 Task: Select the solorized light in the preferred dark color theme.
Action: Mouse moved to (10, 453)
Screenshot: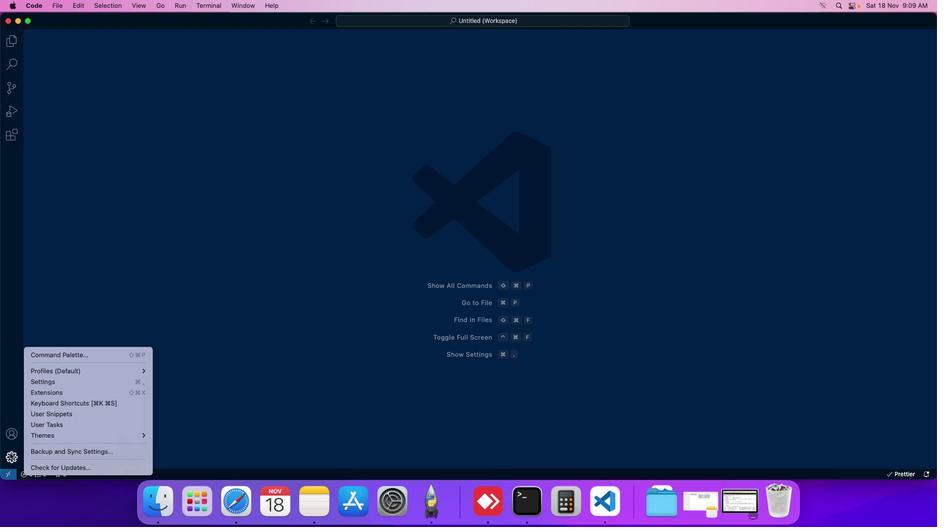 
Action: Mouse pressed left at (10, 453)
Screenshot: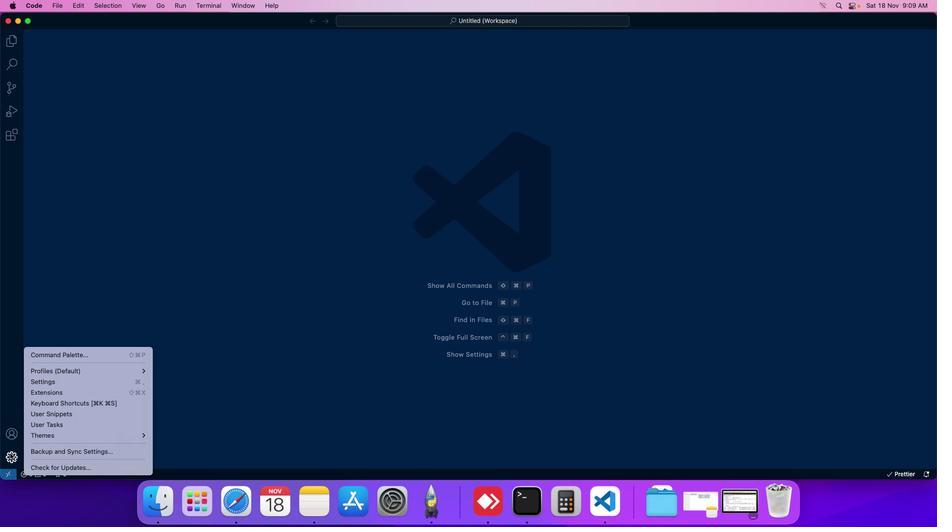 
Action: Mouse moved to (48, 380)
Screenshot: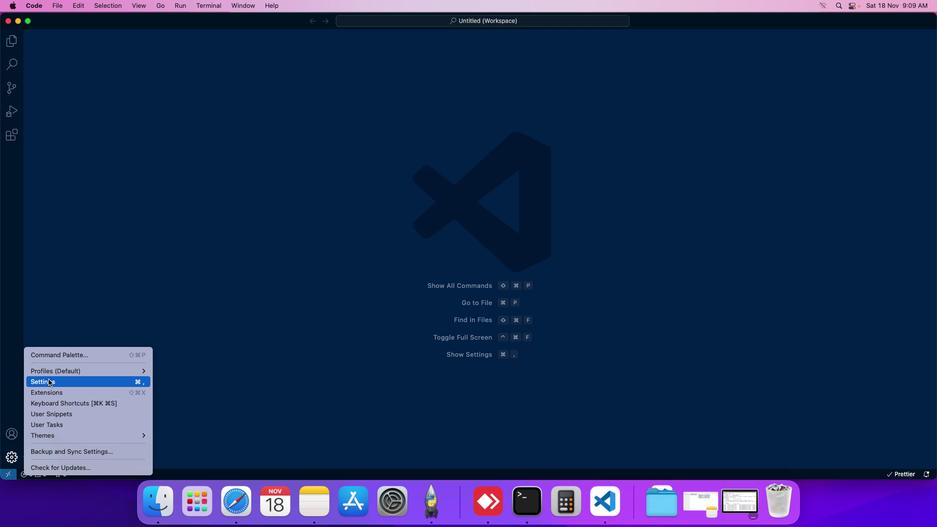 
Action: Mouse pressed left at (48, 380)
Screenshot: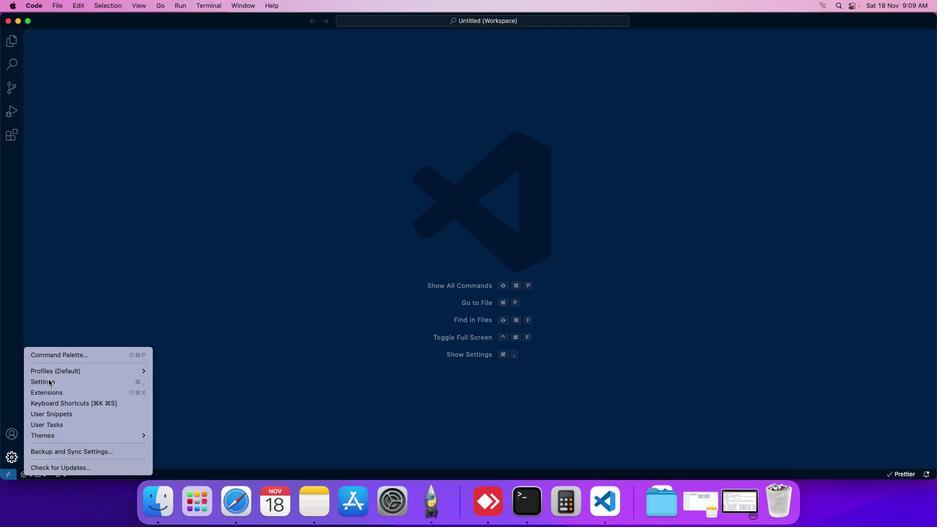 
Action: Mouse moved to (237, 77)
Screenshot: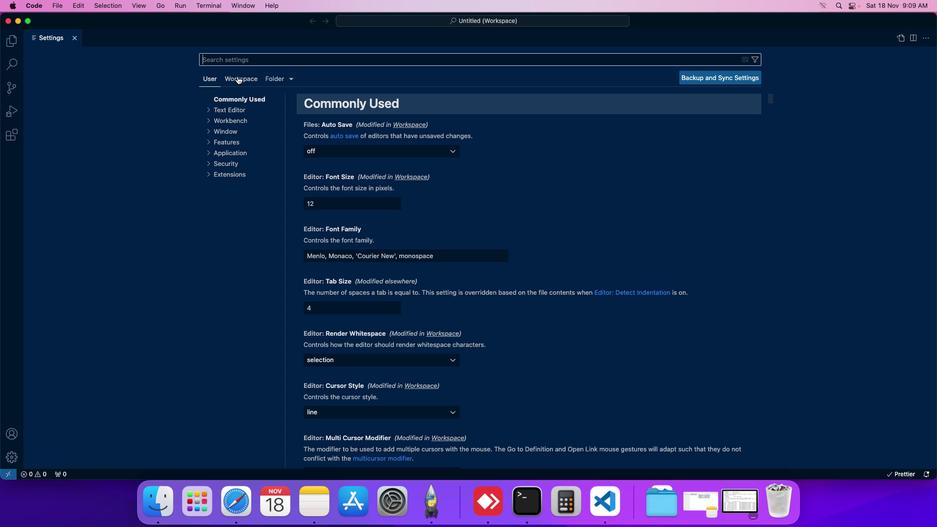 
Action: Mouse pressed left at (237, 77)
Screenshot: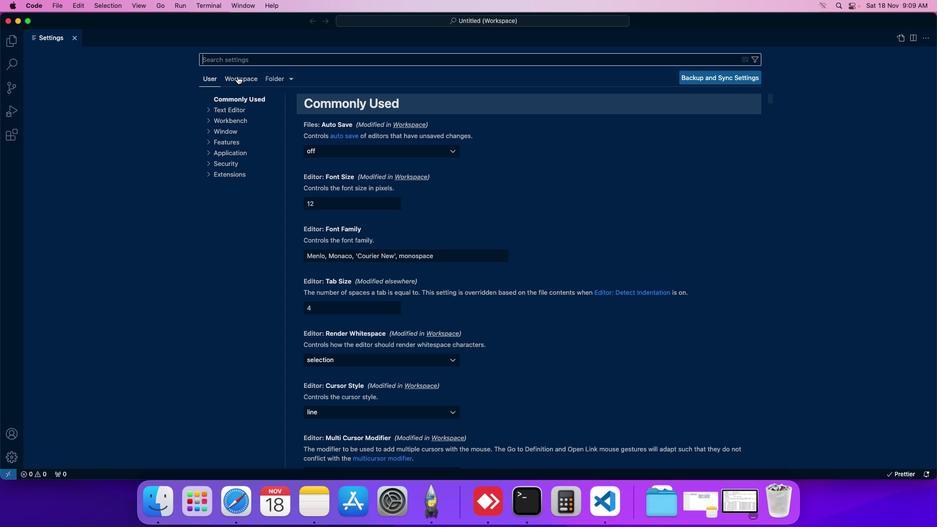 
Action: Mouse moved to (225, 119)
Screenshot: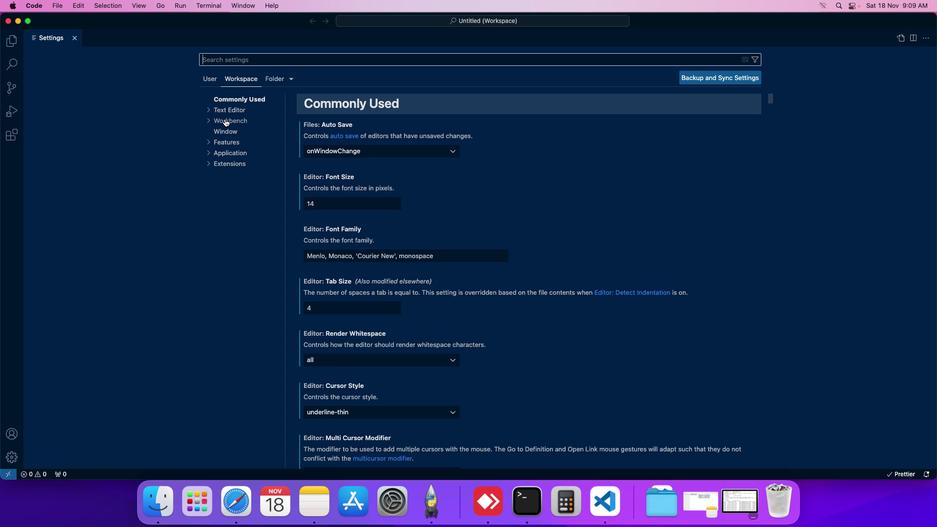 
Action: Mouse pressed left at (225, 119)
Screenshot: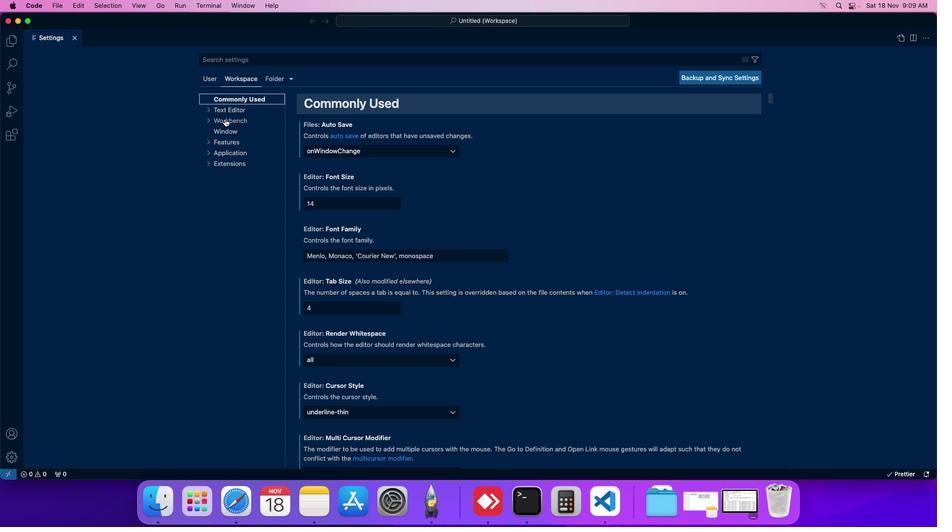
Action: Mouse moved to (224, 131)
Screenshot: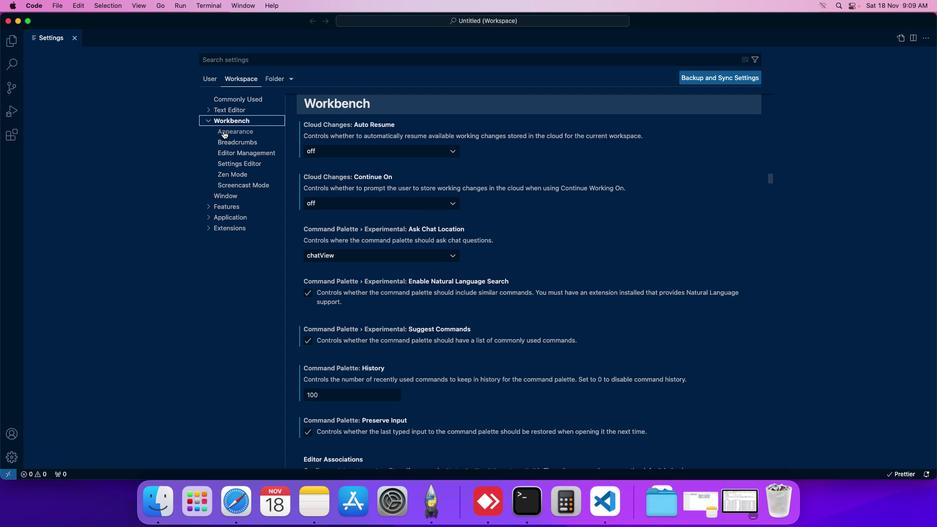 
Action: Mouse pressed left at (224, 131)
Screenshot: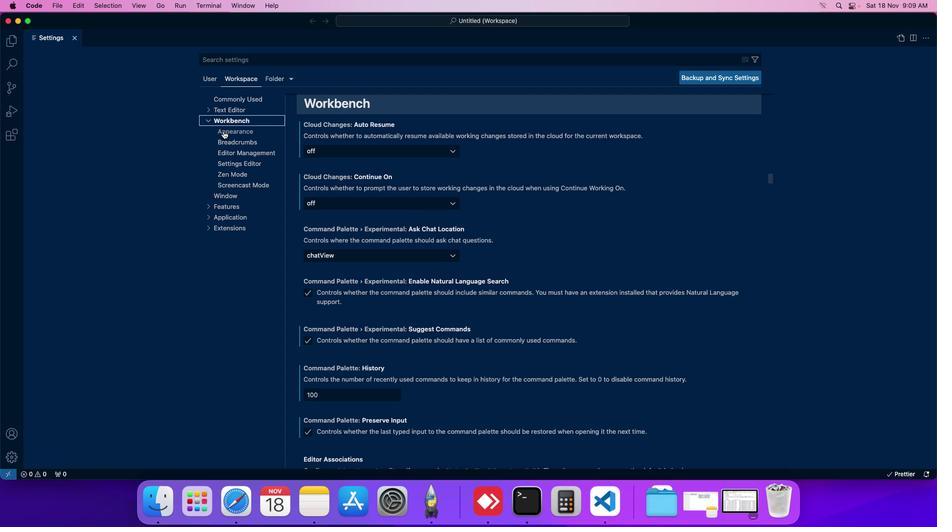 
Action: Mouse moved to (299, 192)
Screenshot: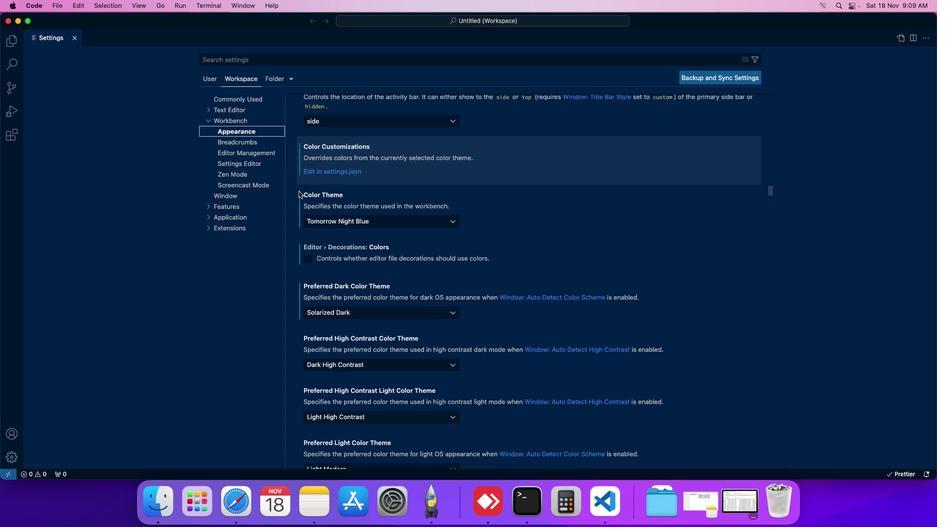 
Action: Mouse scrolled (299, 192) with delta (0, 0)
Screenshot: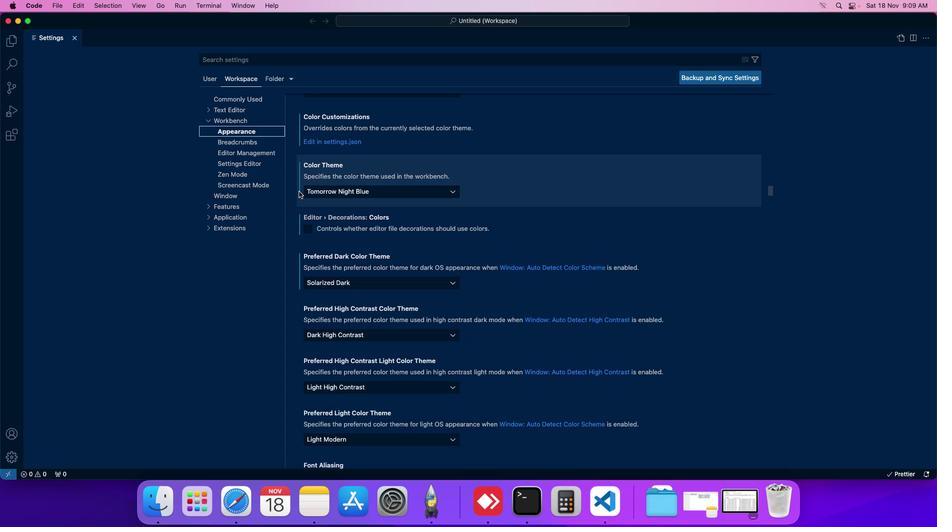 
Action: Mouse moved to (368, 278)
Screenshot: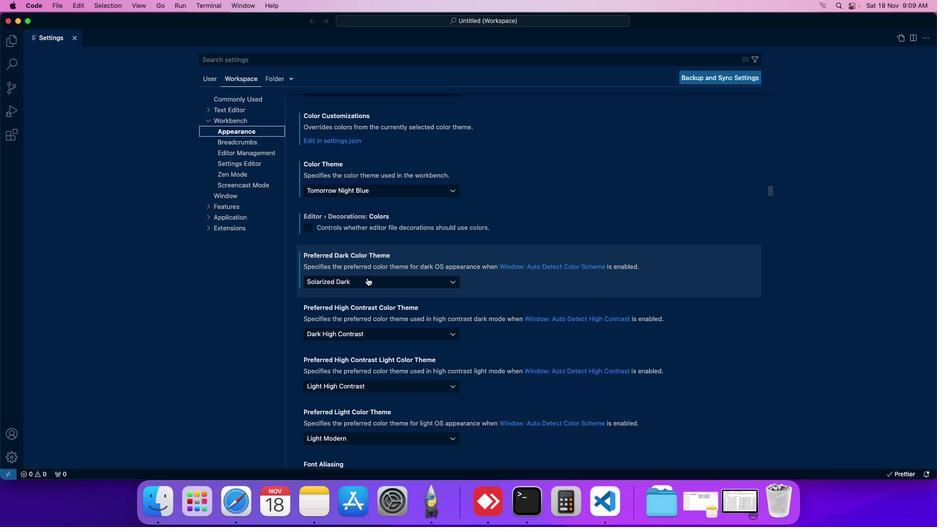 
Action: Mouse pressed left at (368, 278)
Screenshot: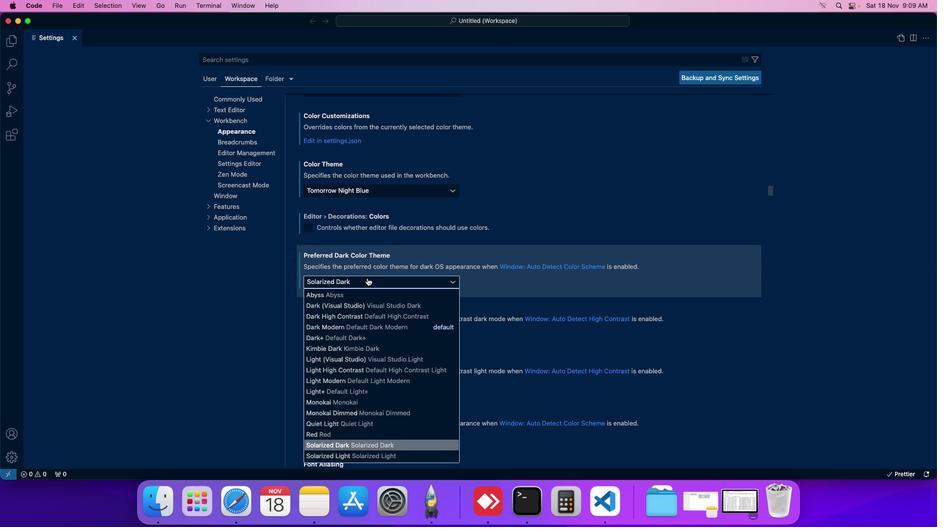 
Action: Mouse moved to (370, 455)
Screenshot: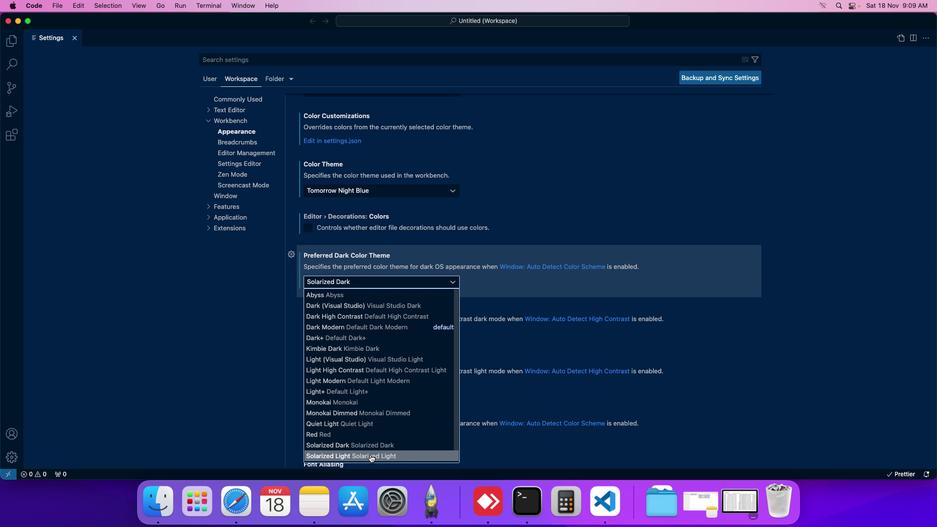 
Action: Mouse pressed left at (370, 455)
Screenshot: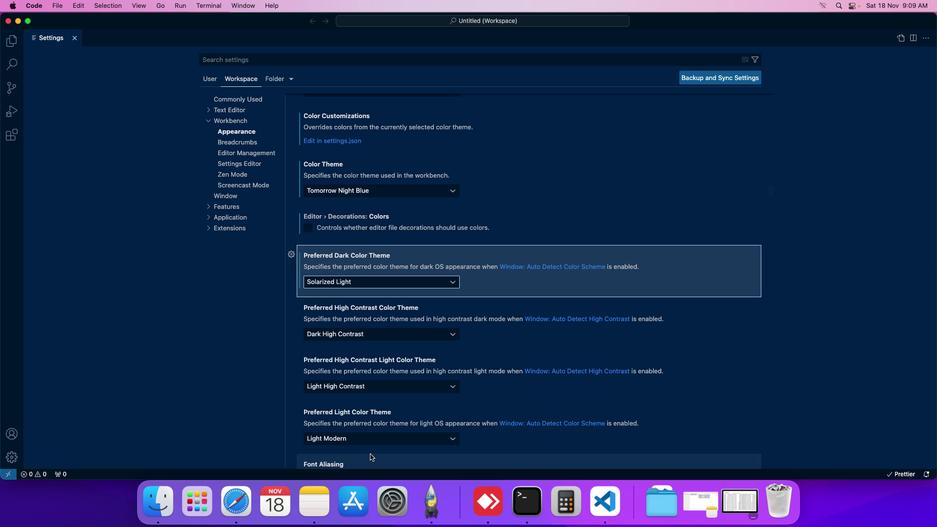 
Action: Mouse moved to (348, 285)
Screenshot: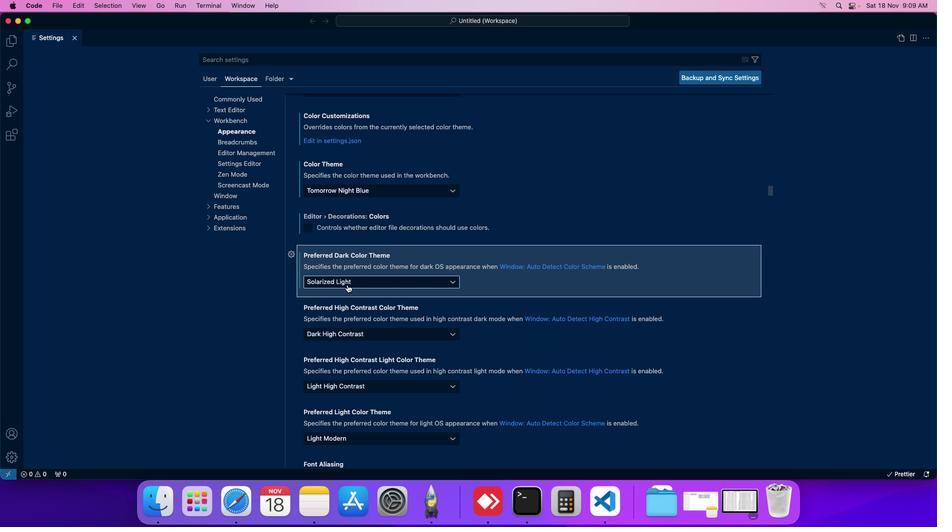 
